 Task: Select and apply a new theme to change the appearance of your Visual Studio Code editor.
Action: Mouse moved to (189, 7)
Screenshot: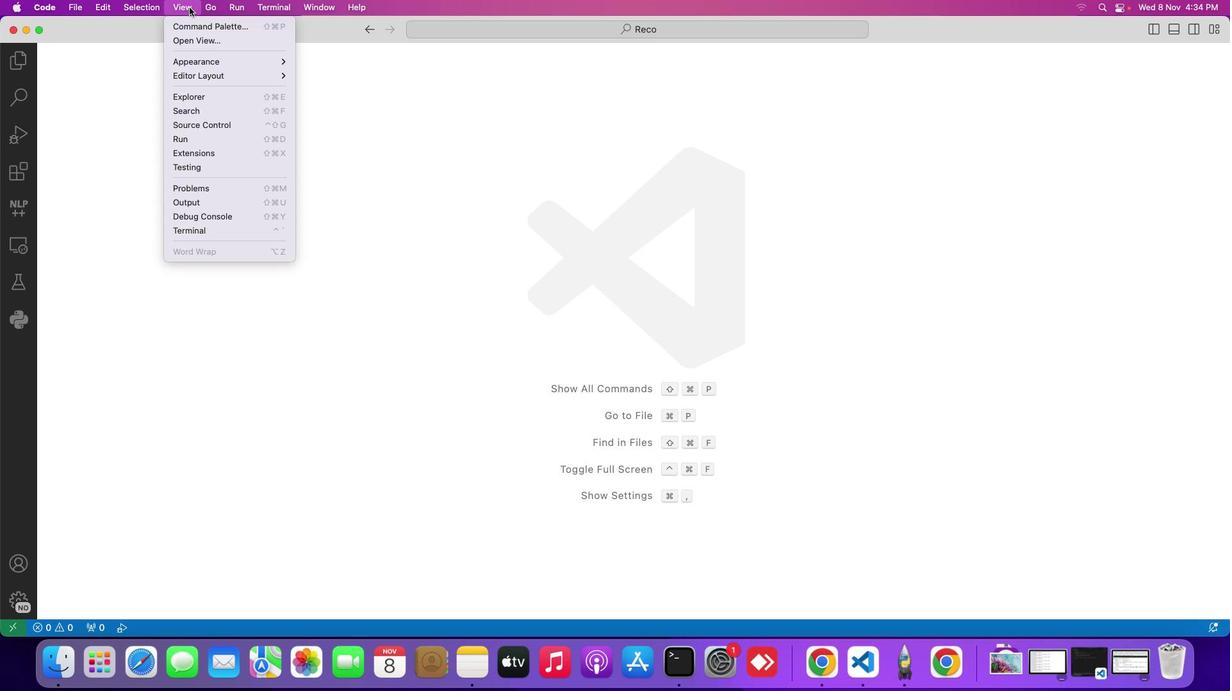 
Action: Mouse pressed left at (189, 7)
Screenshot: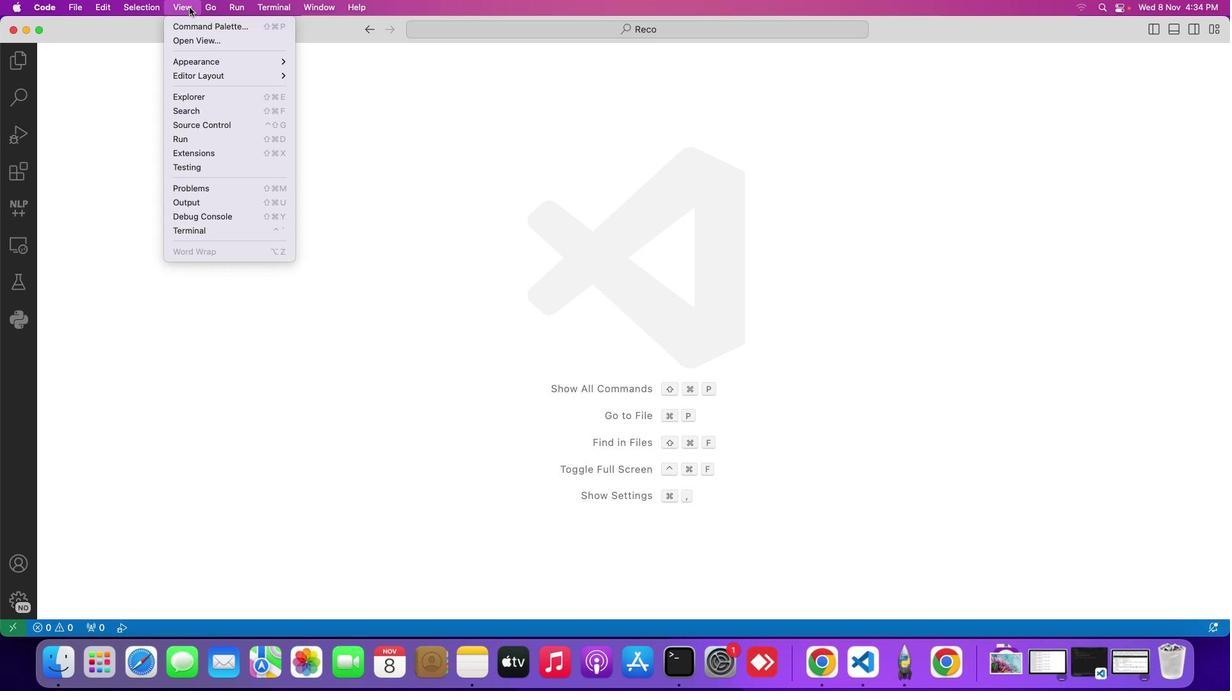 
Action: Mouse moved to (194, 21)
Screenshot: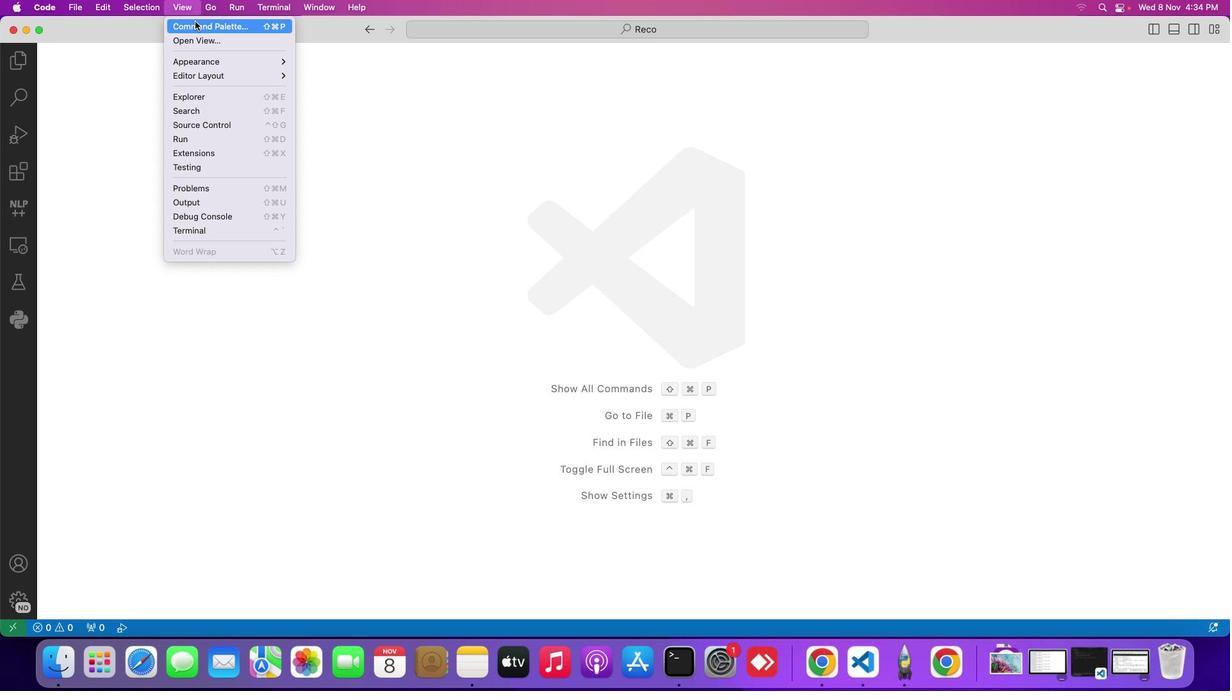 
Action: Mouse pressed left at (194, 21)
Screenshot: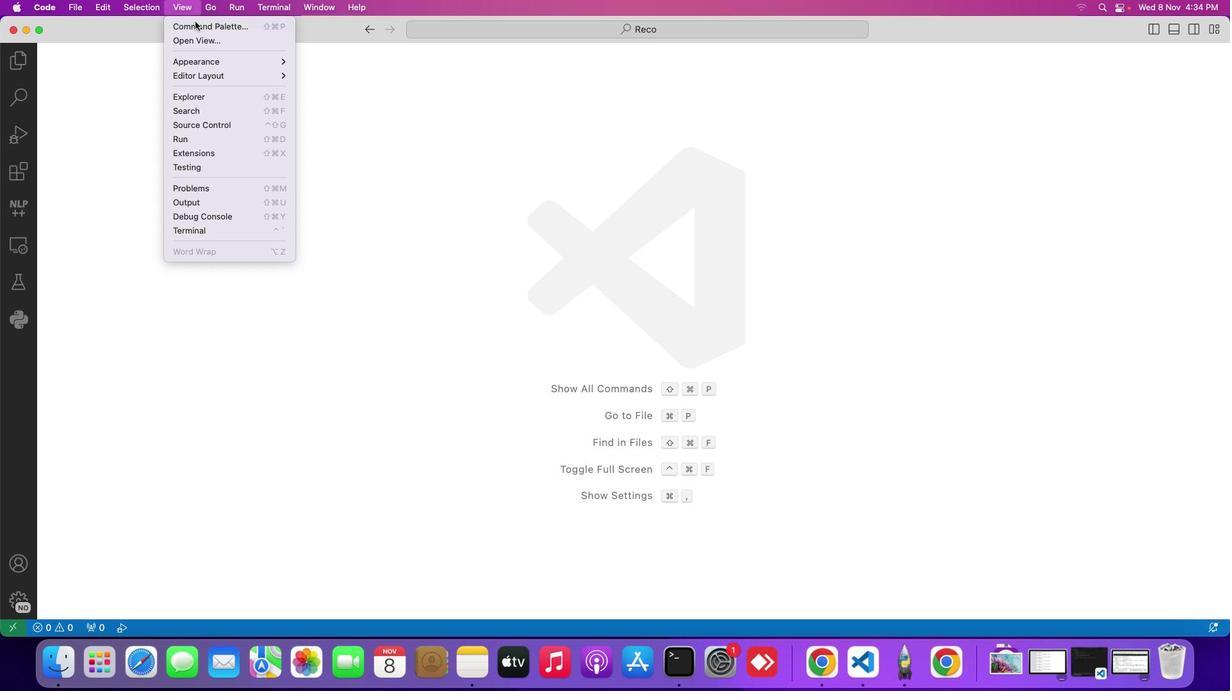 
Action: Mouse moved to (467, 39)
Screenshot: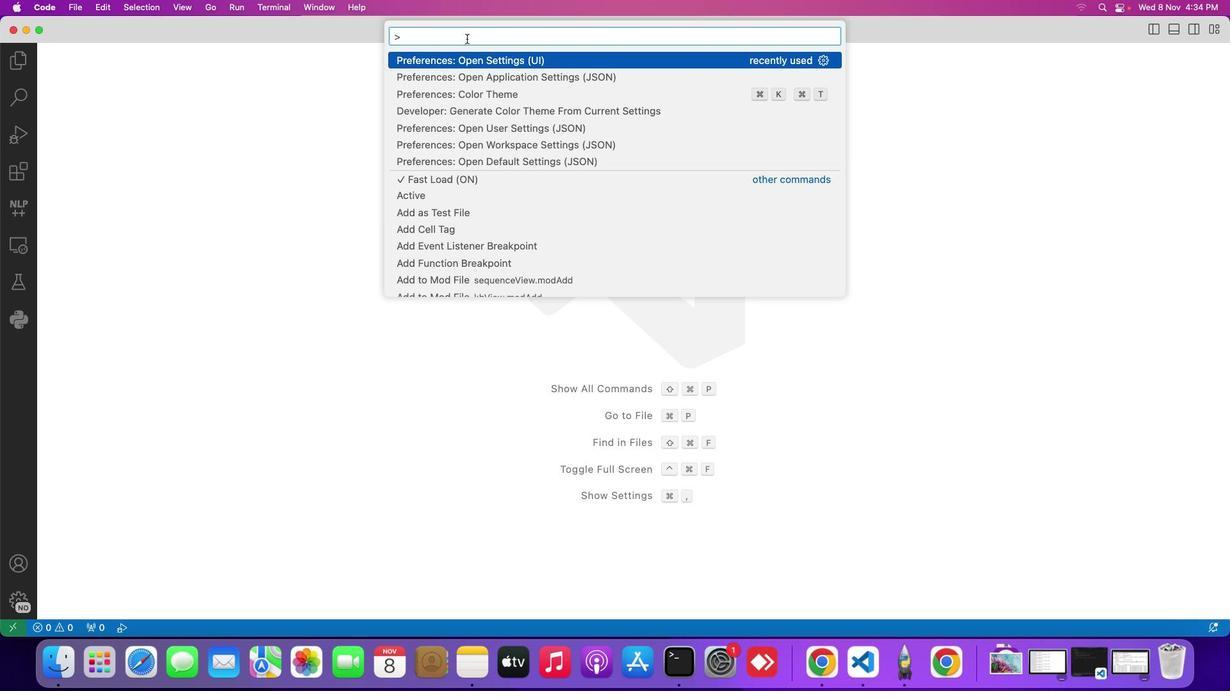 
Action: Mouse pressed left at (467, 39)
Screenshot: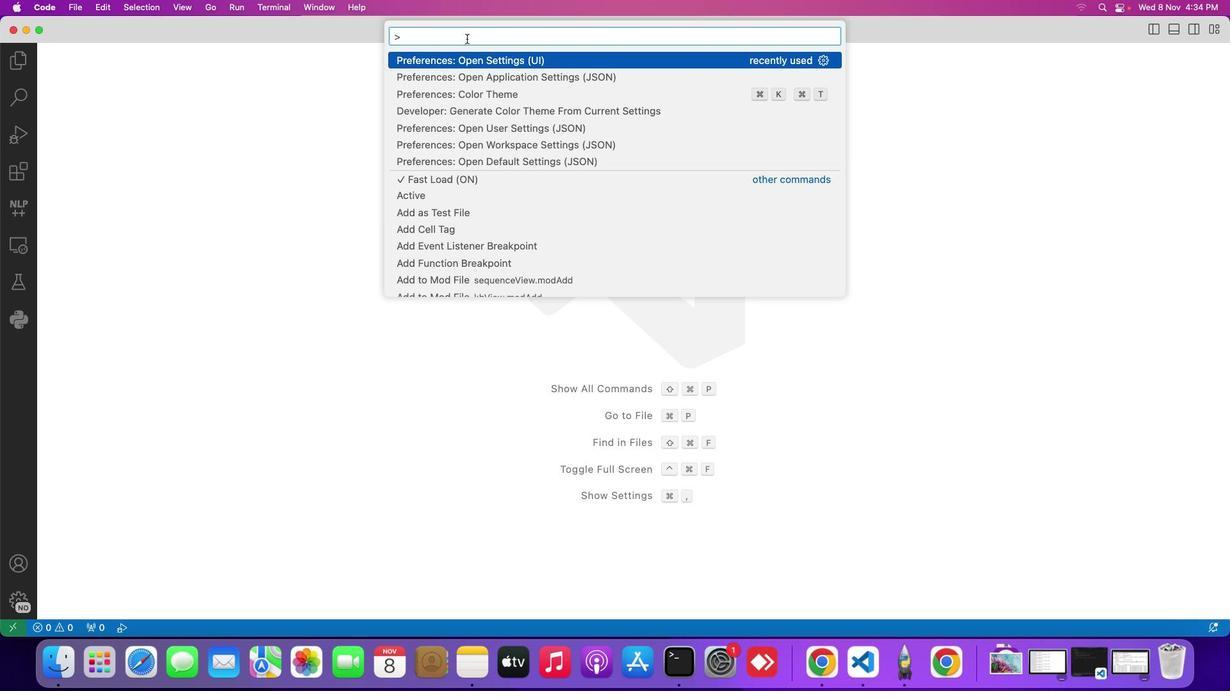 
Action: Mouse moved to (467, 39)
Screenshot: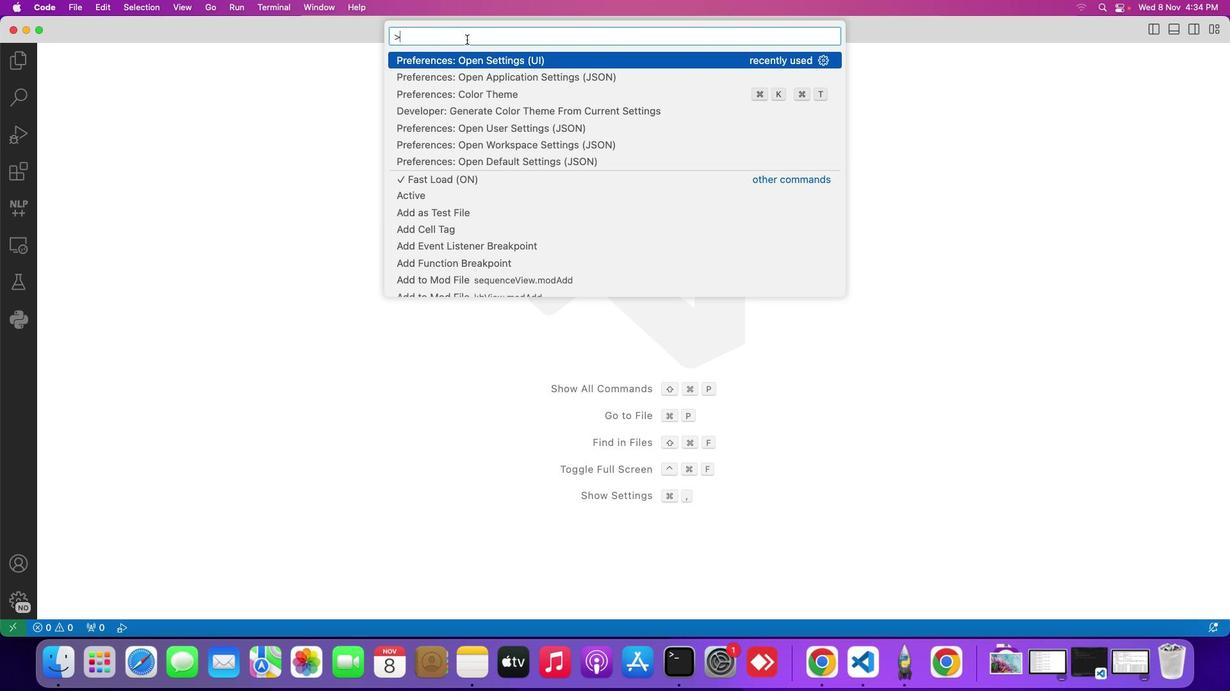 
Action: Key pressed 'c'
Screenshot: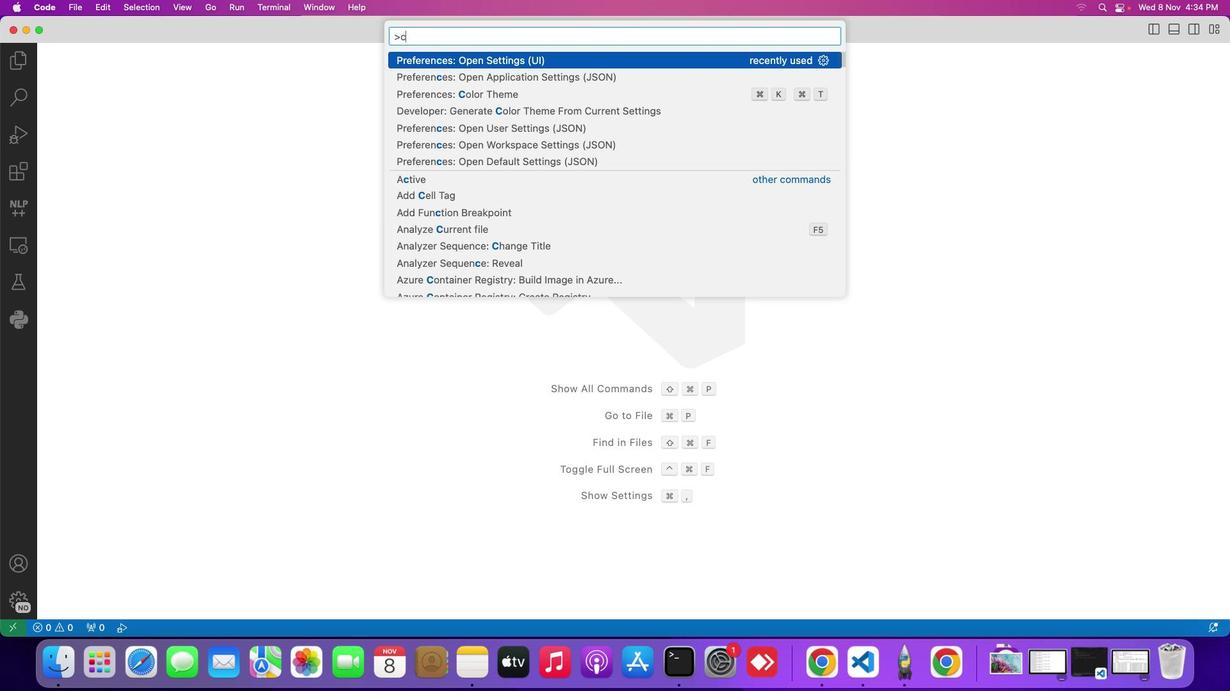 
Action: Mouse moved to (466, 39)
Screenshot: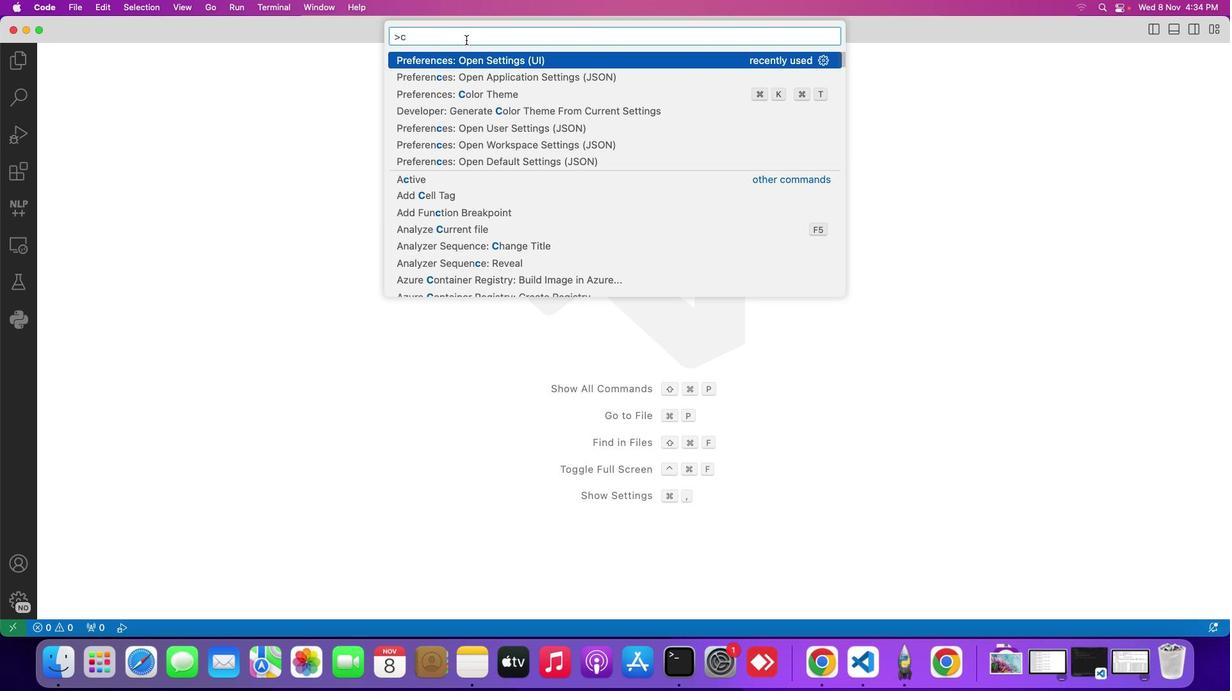 
Action: Key pressed 'o'
Screenshot: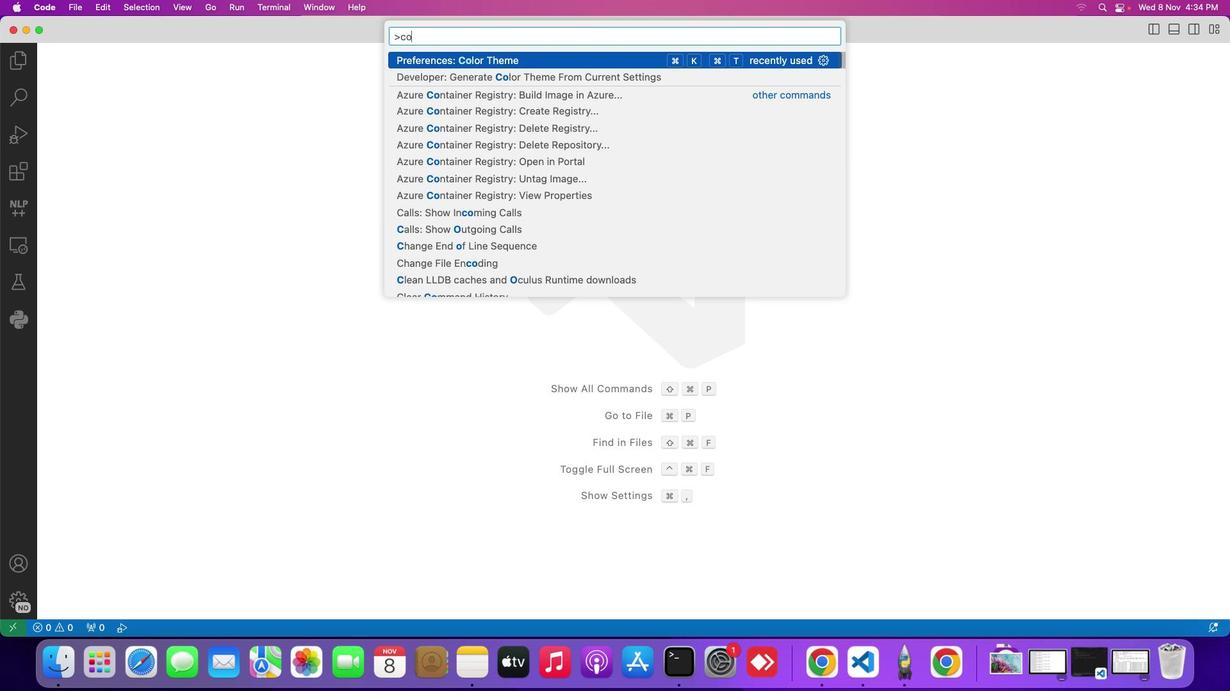 
Action: Mouse moved to (502, 57)
Screenshot: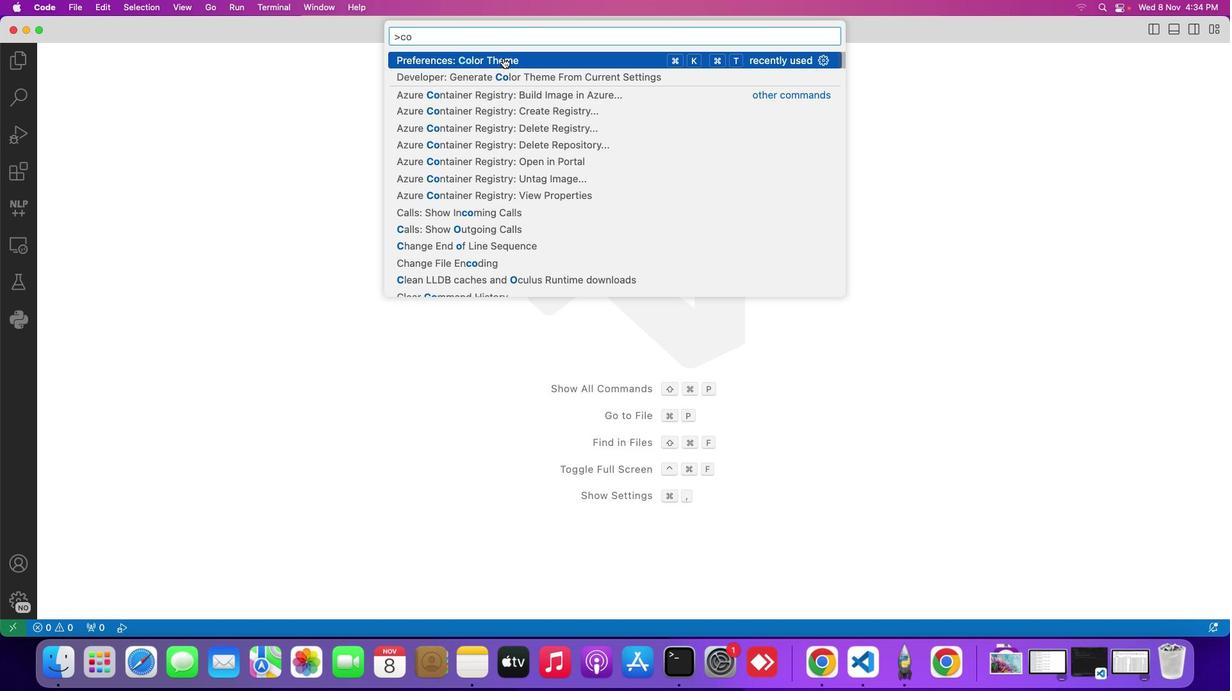 
Action: Key pressed 'l''o'
Screenshot: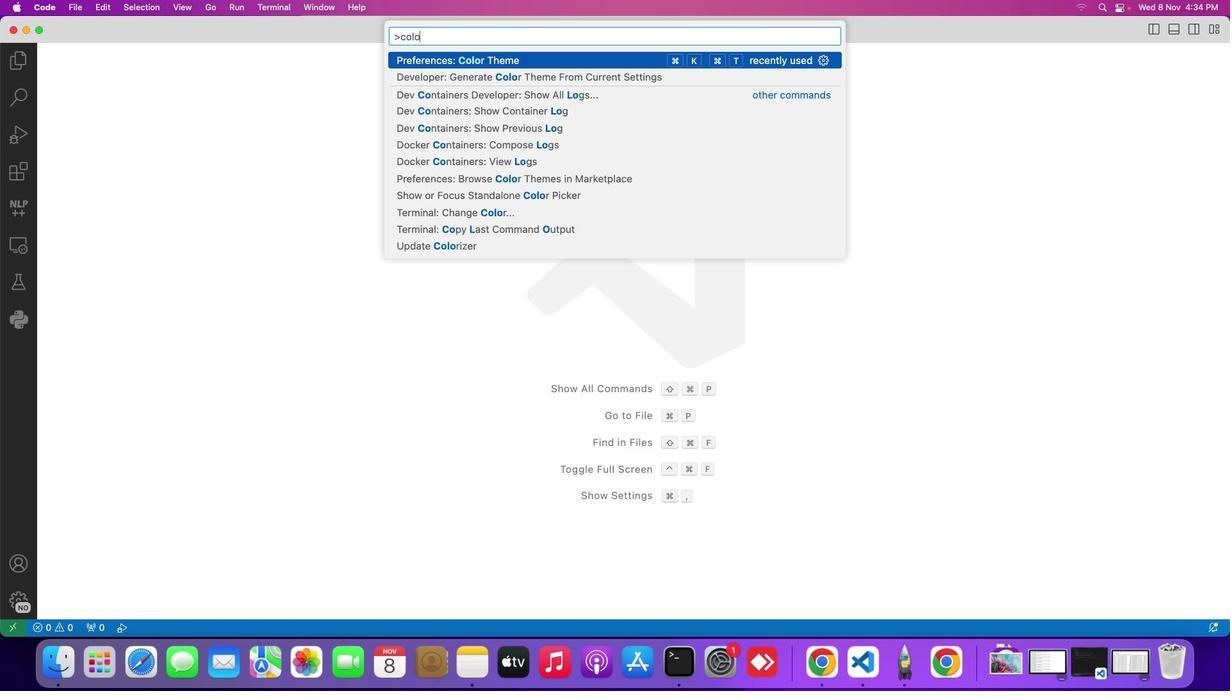 
Action: Mouse moved to (498, 54)
Screenshot: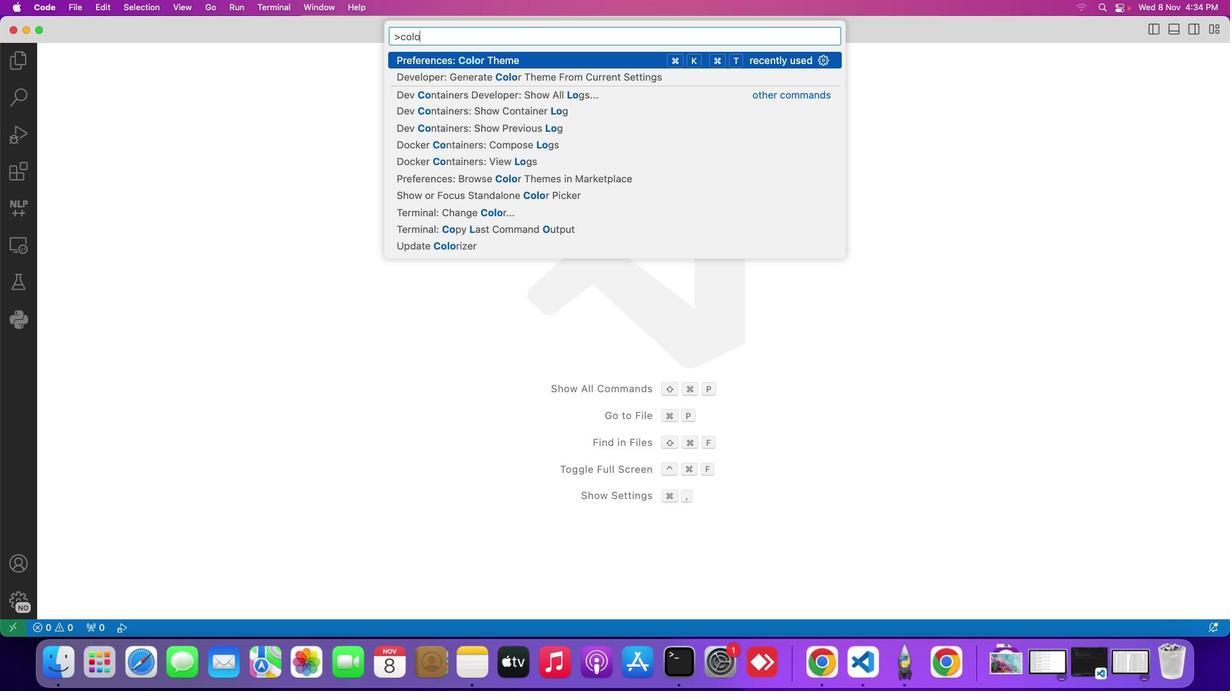 
Action: Key pressed 'r'
Screenshot: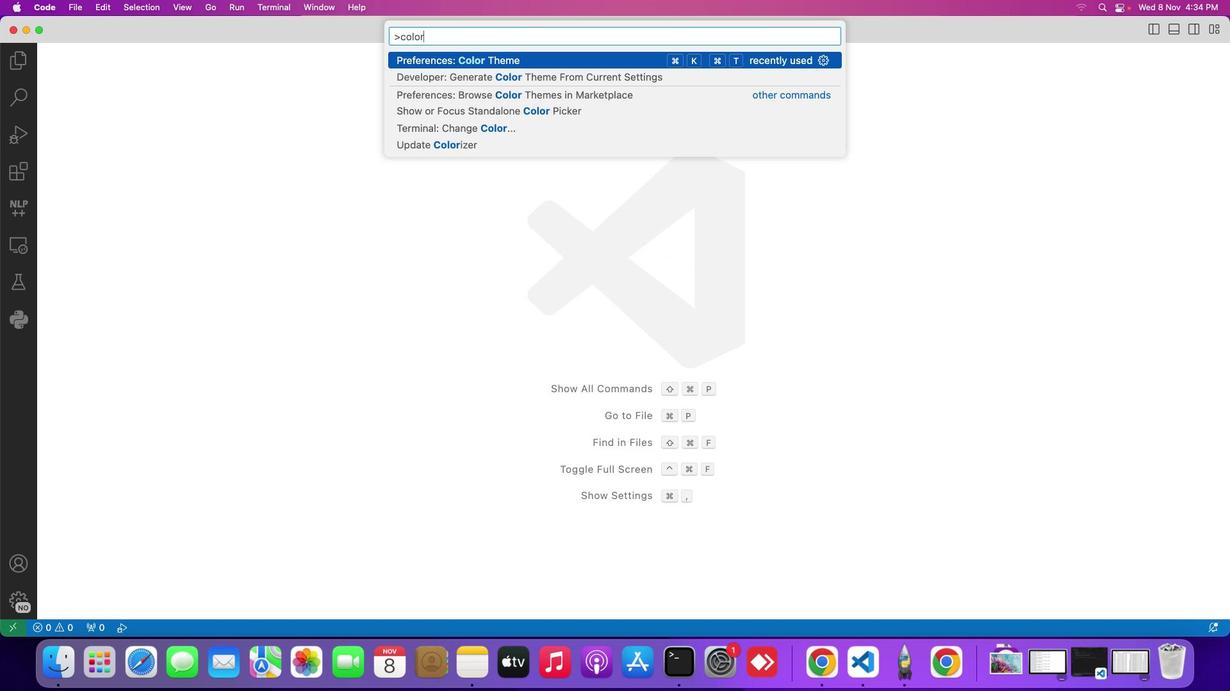 
Action: Mouse moved to (522, 58)
Screenshot: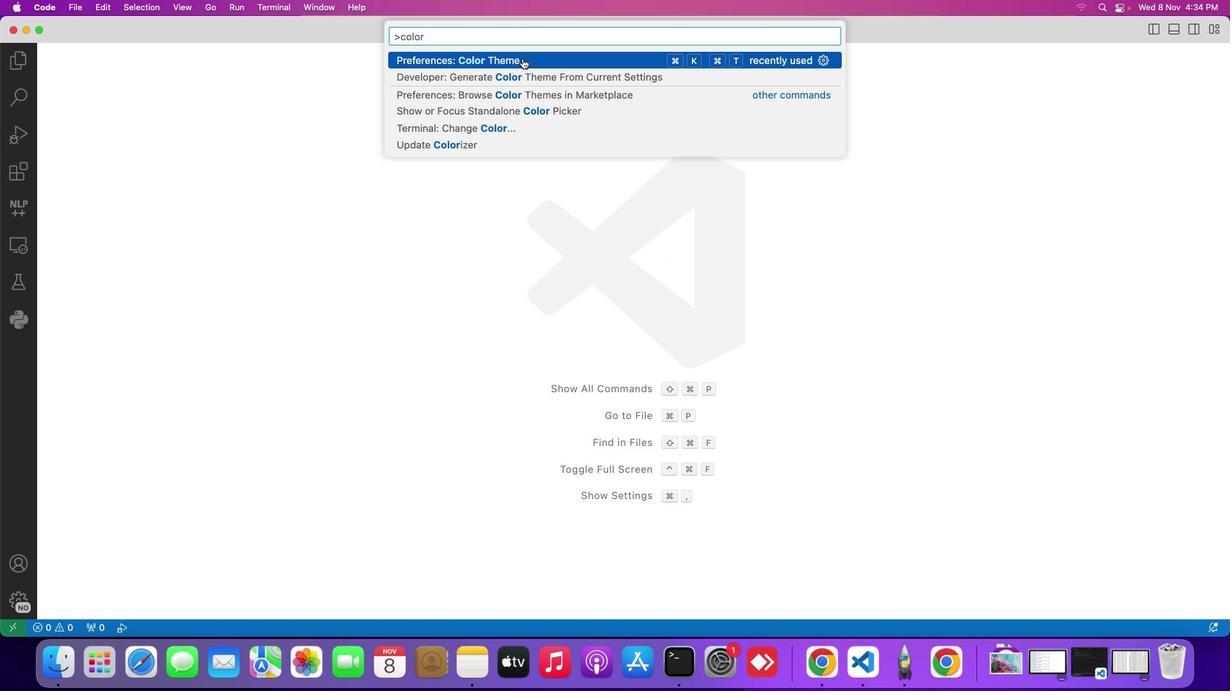 
Action: Mouse pressed left at (522, 58)
Screenshot: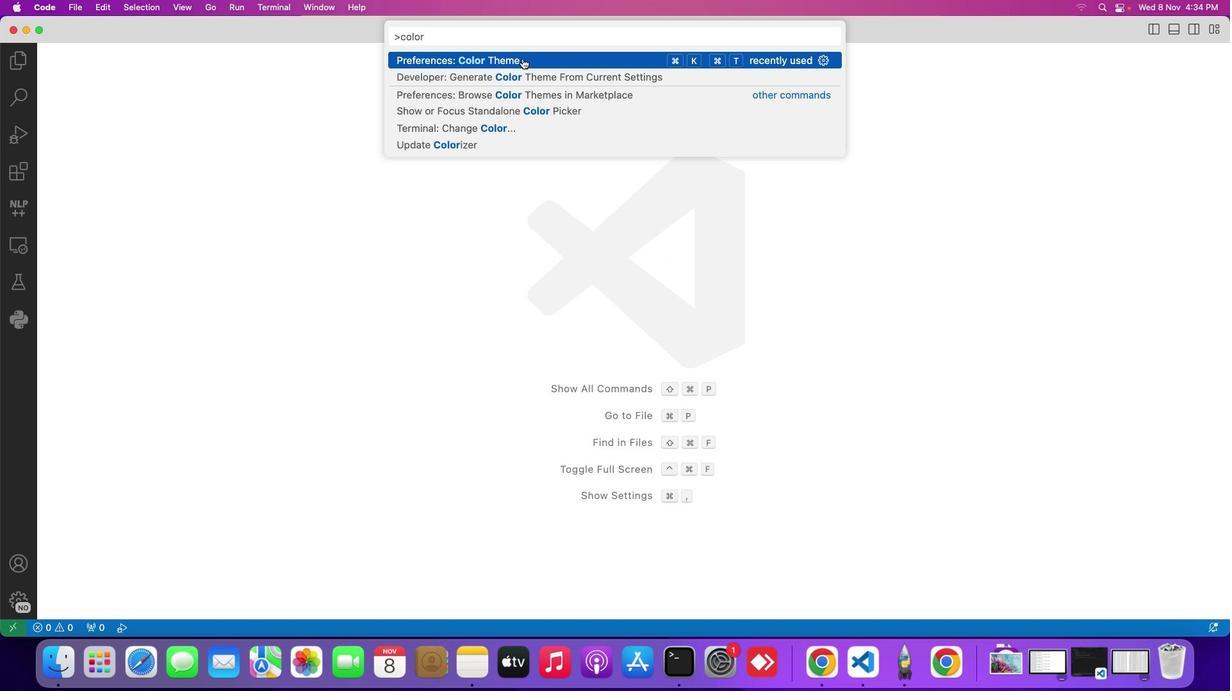 
Action: Mouse moved to (523, 265)
Screenshot: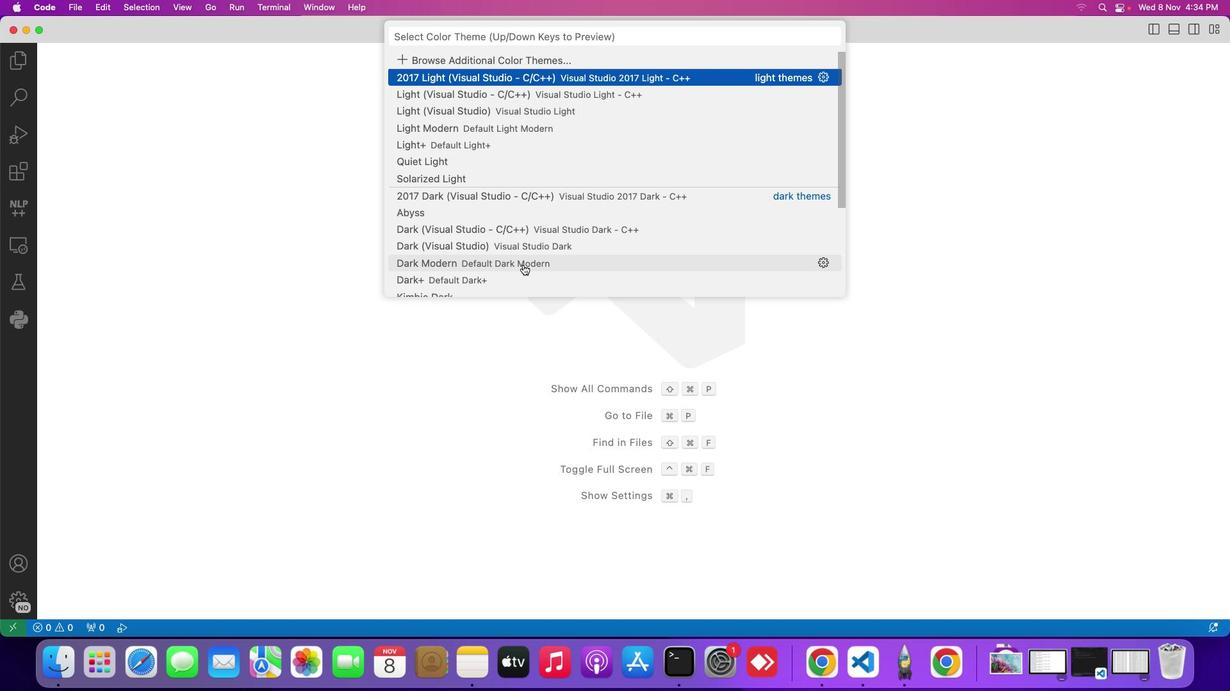 
Action: Mouse pressed left at (523, 265)
Screenshot: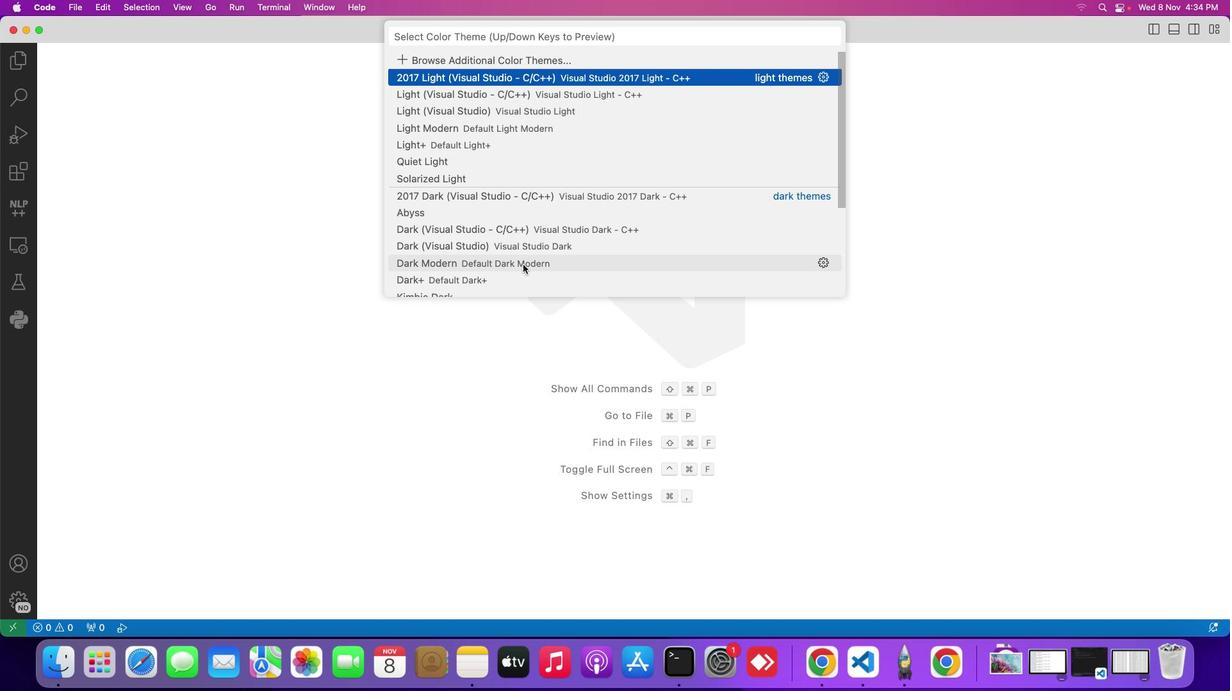 
Action: Mouse moved to (416, 192)
Screenshot: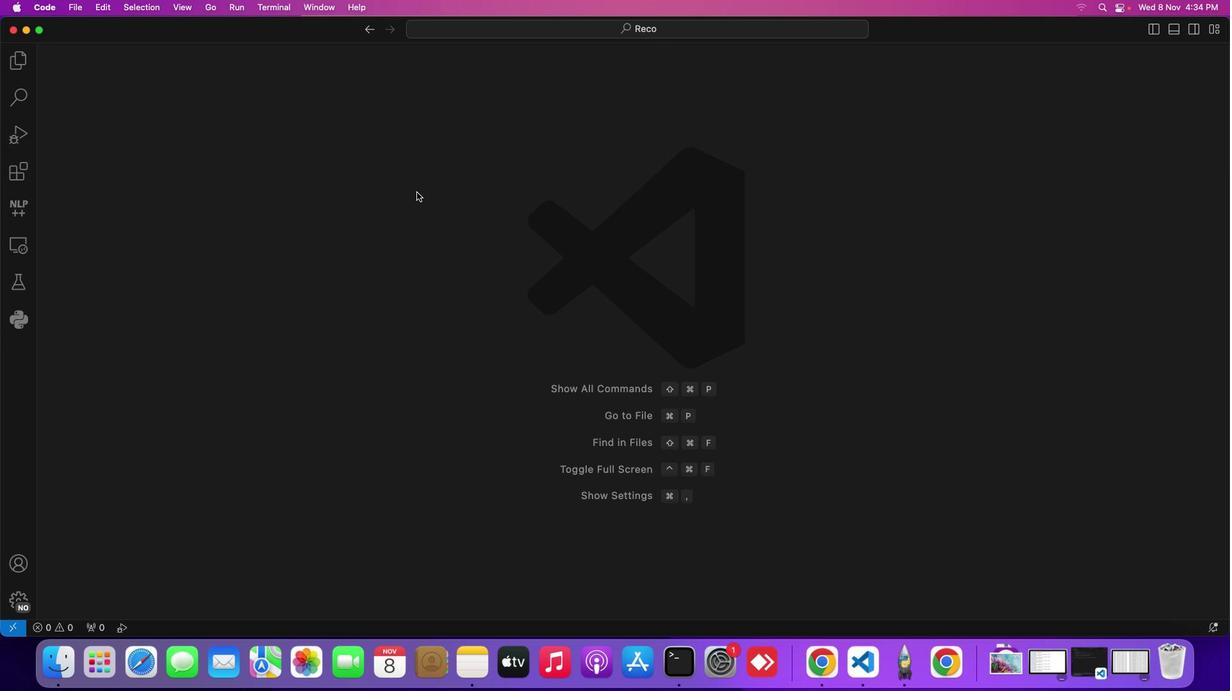 
Action: Mouse pressed left at (416, 192)
Screenshot: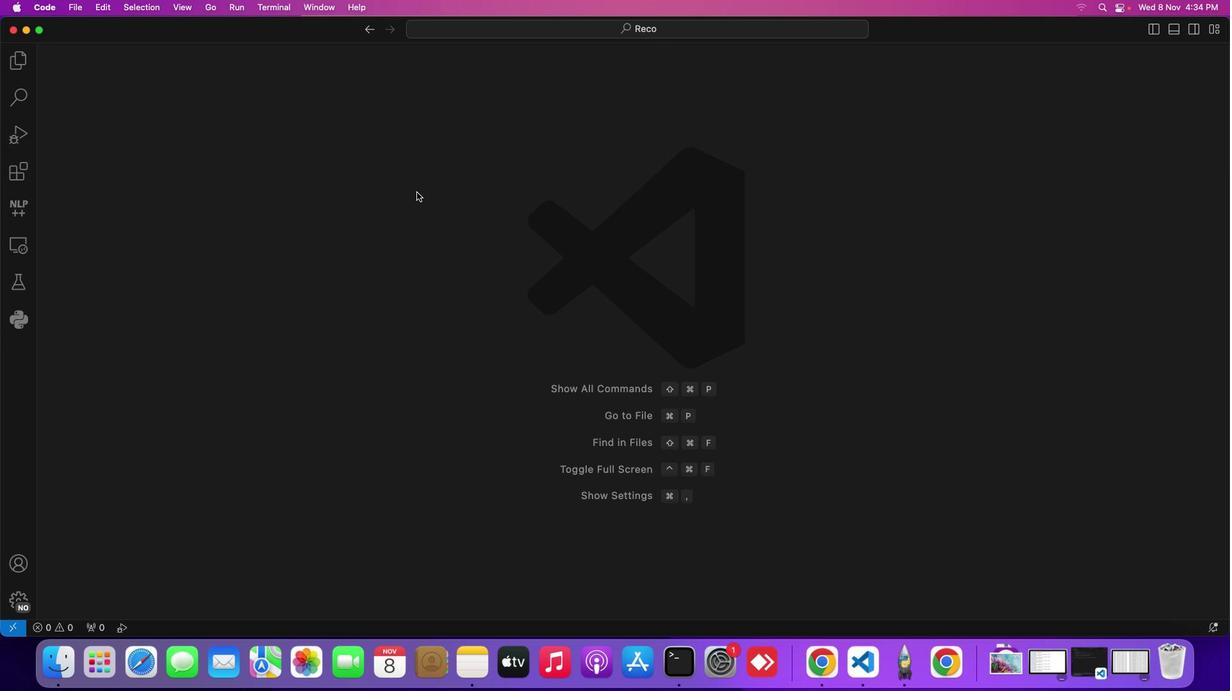 
Action: Mouse moved to (414, 188)
Screenshot: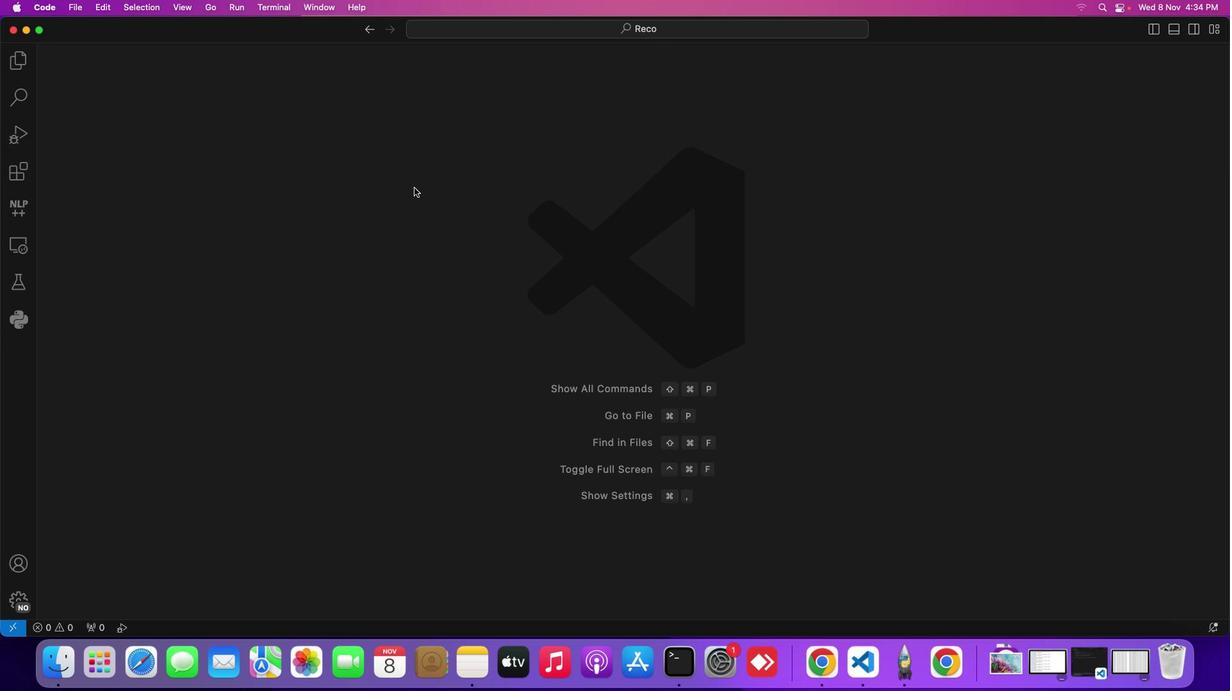 
